 Task: Create a rule from the Agile list, Priority changed -> Complete task in the project TrapPlan if Priority Cleared then Complete Task.
Action: Mouse moved to (49, 291)
Screenshot: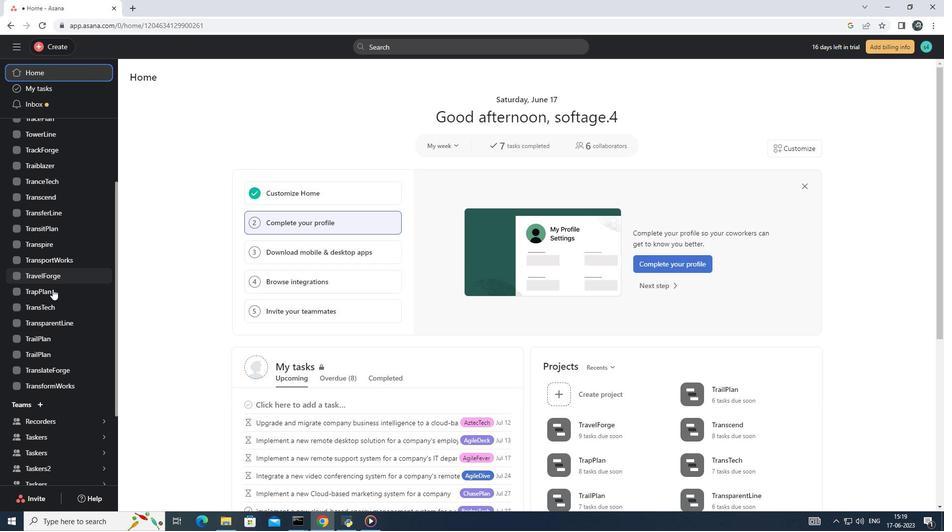
Action: Mouse pressed left at (49, 291)
Screenshot: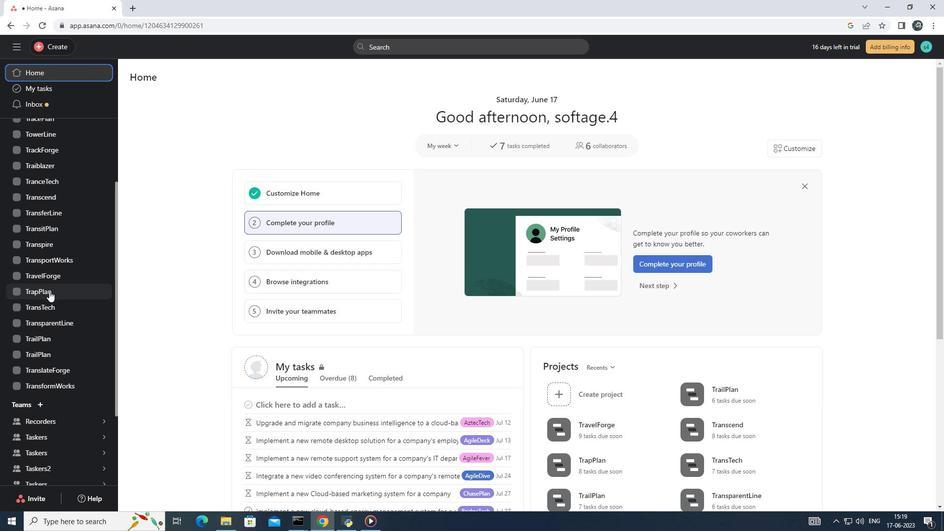 
Action: Mouse moved to (915, 77)
Screenshot: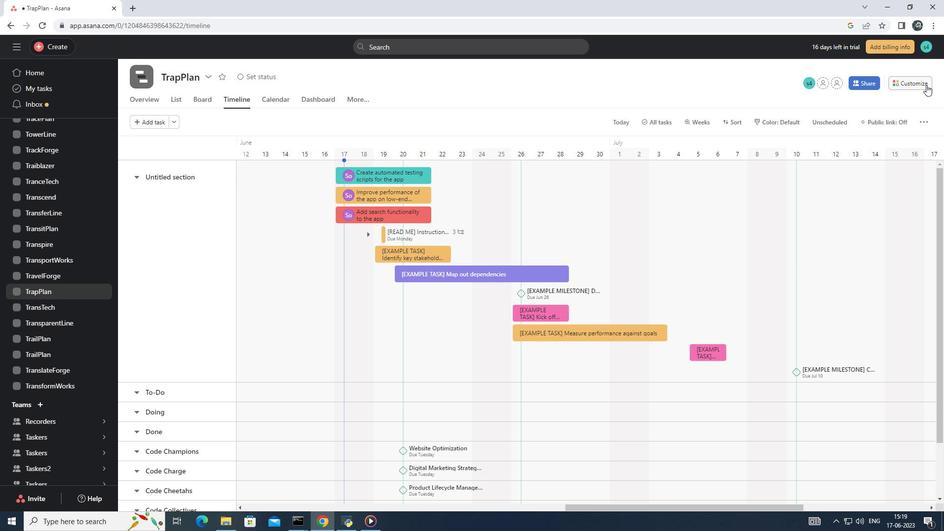 
Action: Mouse pressed left at (915, 77)
Screenshot: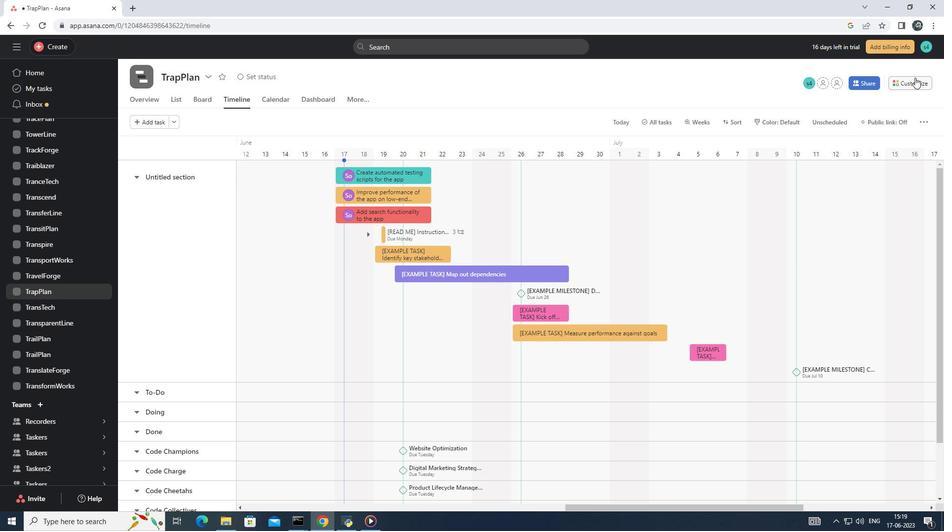 
Action: Mouse moved to (733, 241)
Screenshot: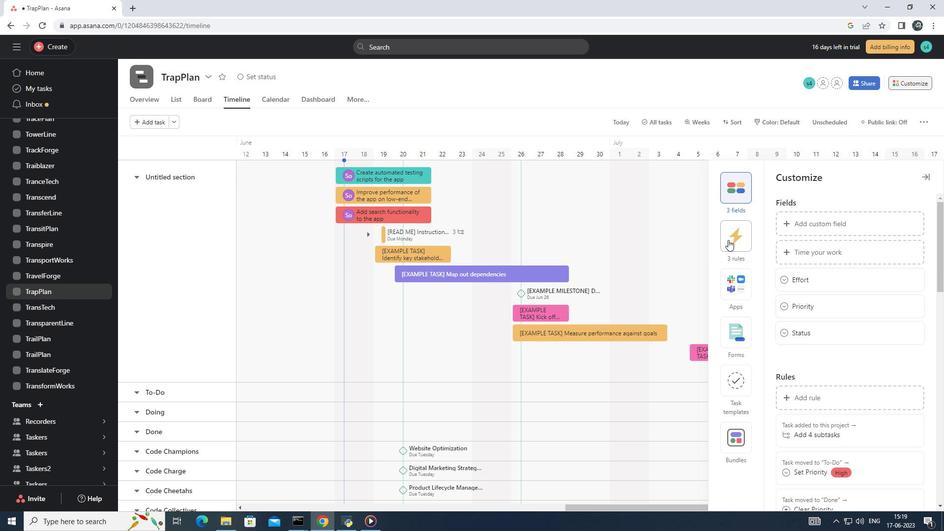 
Action: Mouse pressed left at (733, 241)
Screenshot: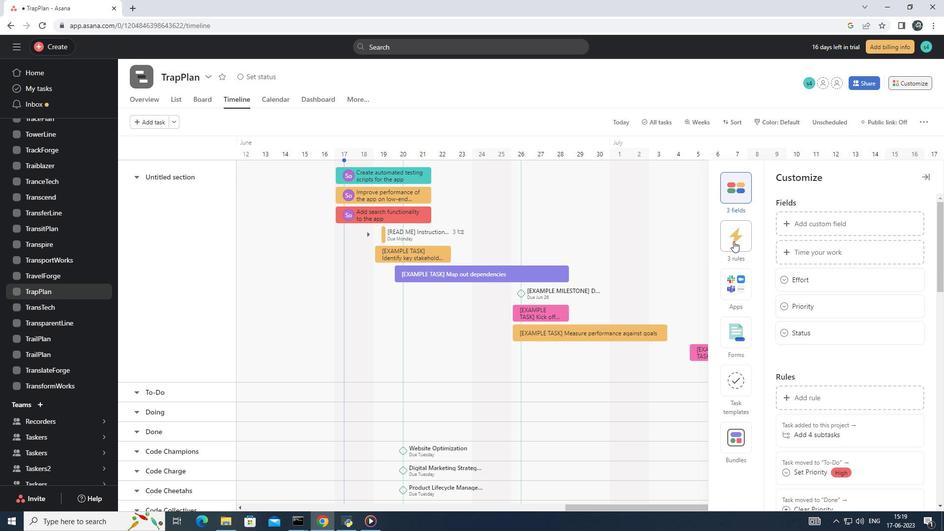 
Action: Mouse moved to (807, 221)
Screenshot: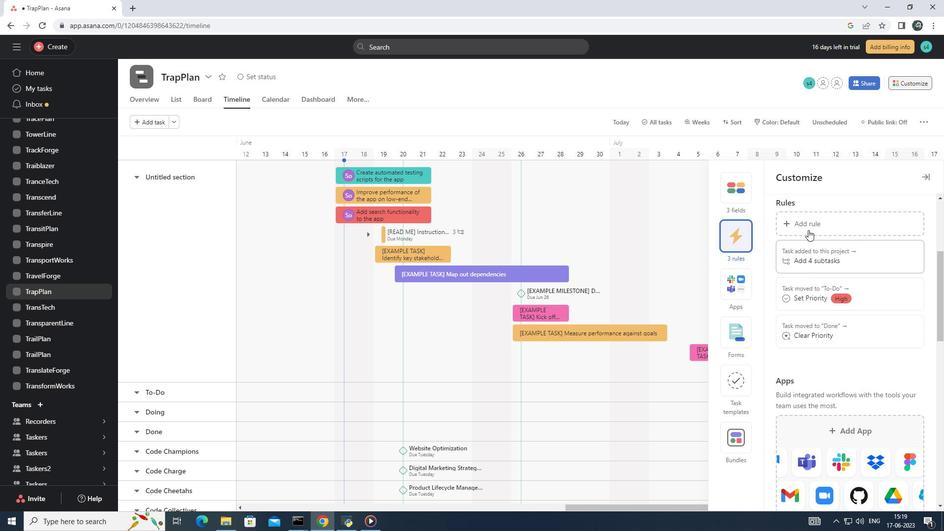 
Action: Mouse pressed left at (807, 221)
Screenshot: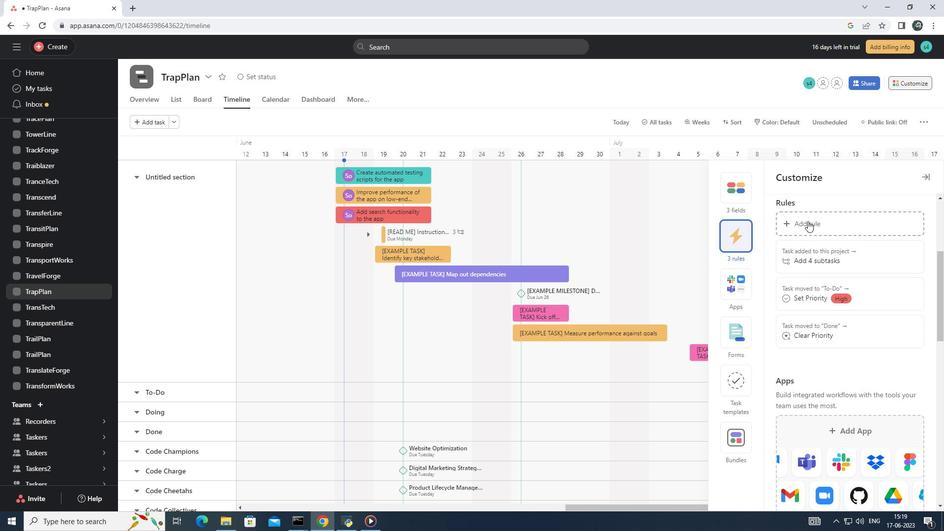 
Action: Mouse moved to (202, 148)
Screenshot: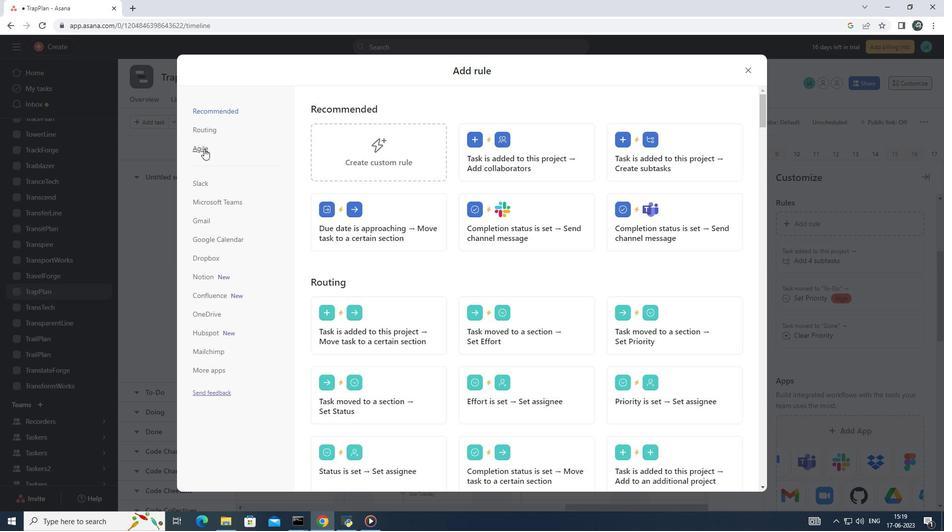 
Action: Mouse pressed left at (202, 148)
Screenshot: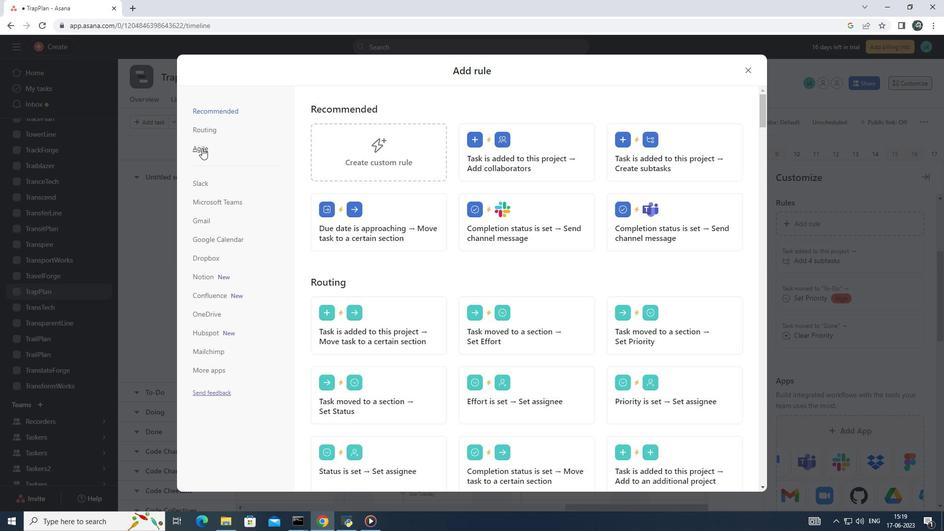 
Action: Mouse moved to (538, 140)
Screenshot: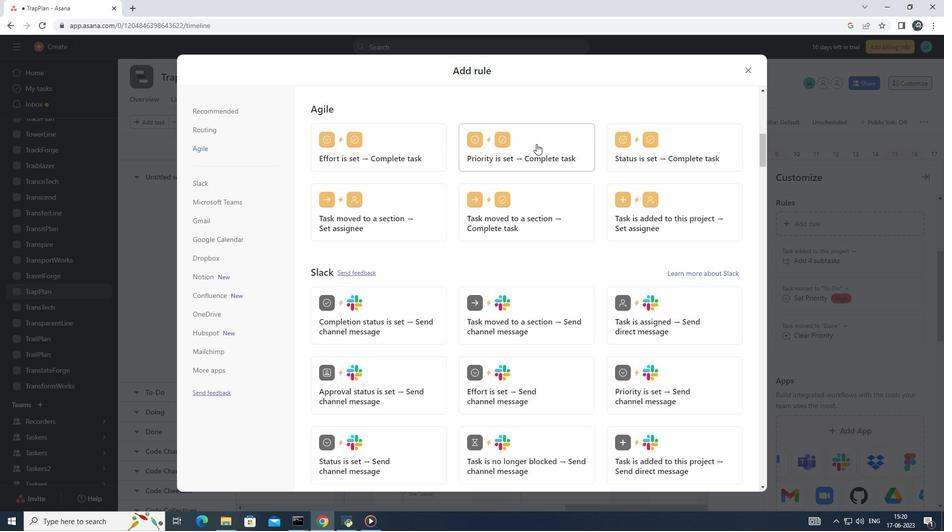 
Action: Mouse pressed left at (538, 140)
Screenshot: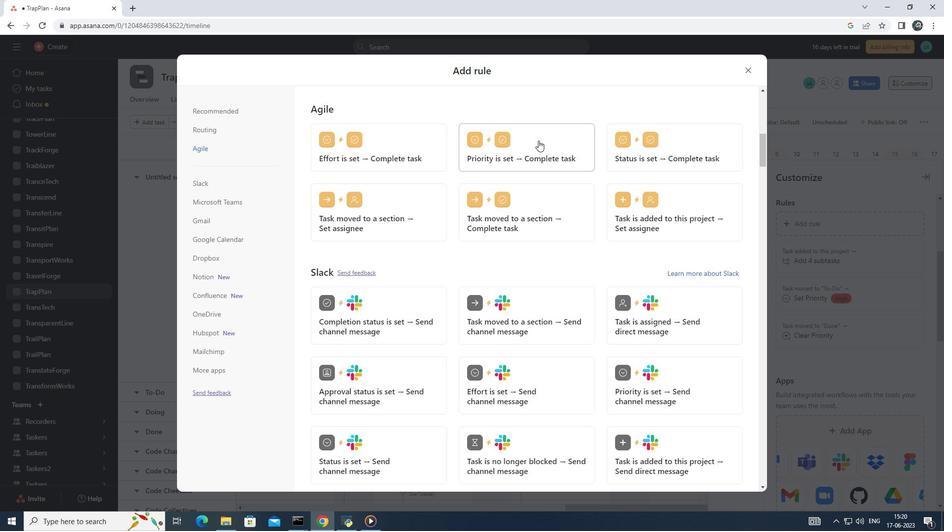 
Action: Mouse moved to (378, 266)
Screenshot: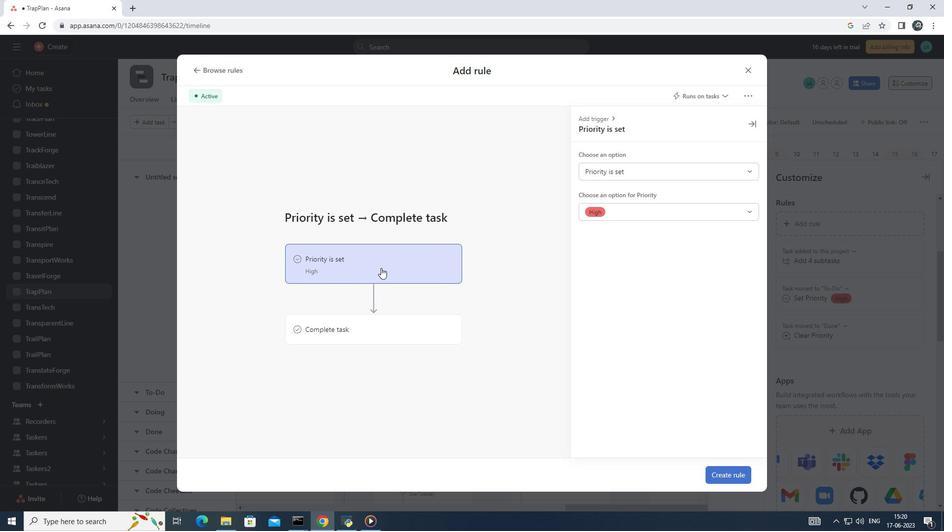 
Action: Mouse pressed left at (378, 266)
Screenshot: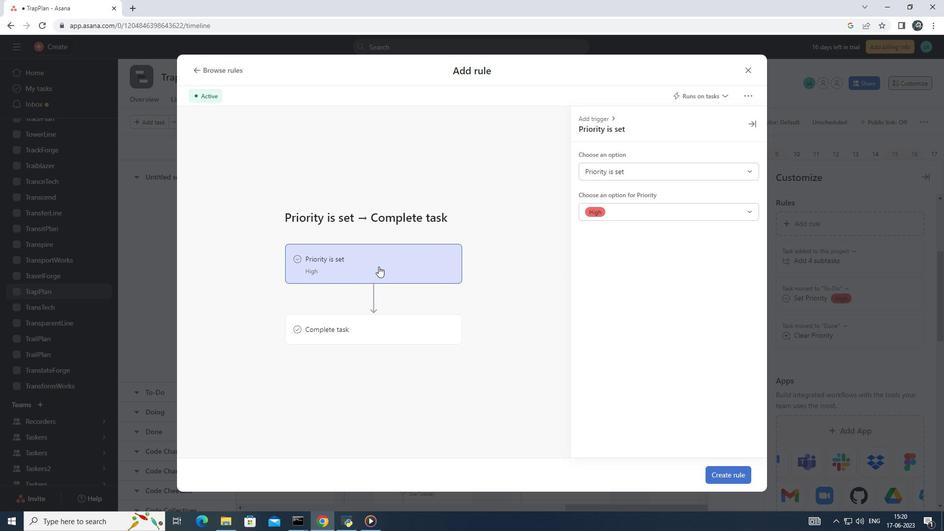
Action: Mouse moved to (617, 175)
Screenshot: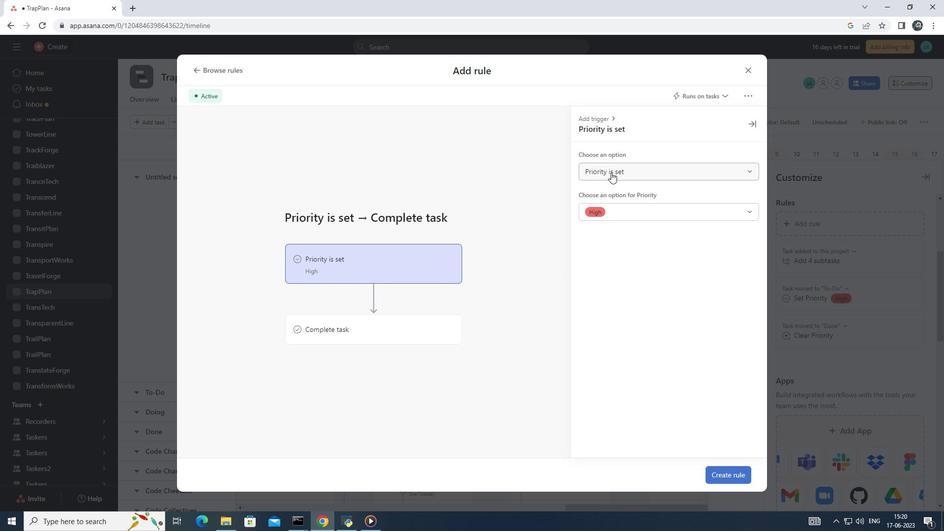 
Action: Mouse pressed left at (617, 175)
Screenshot: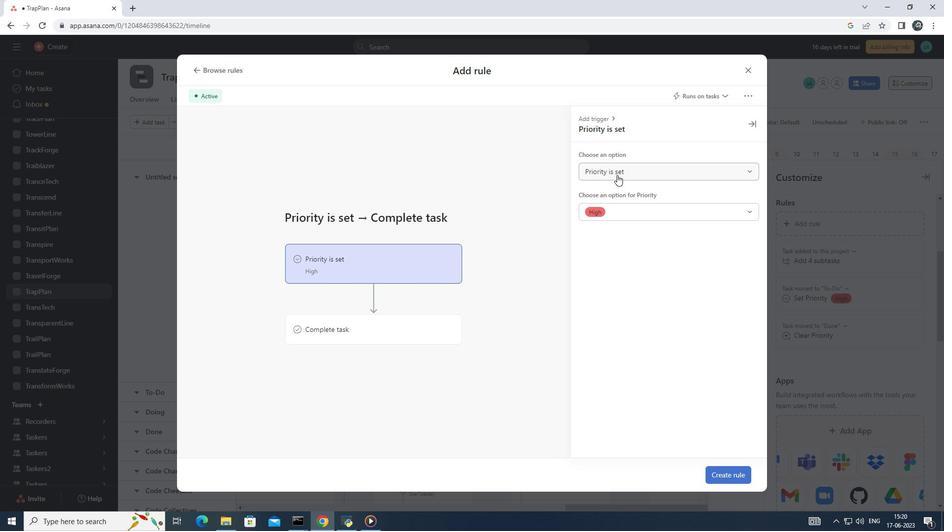 
Action: Mouse moved to (620, 210)
Screenshot: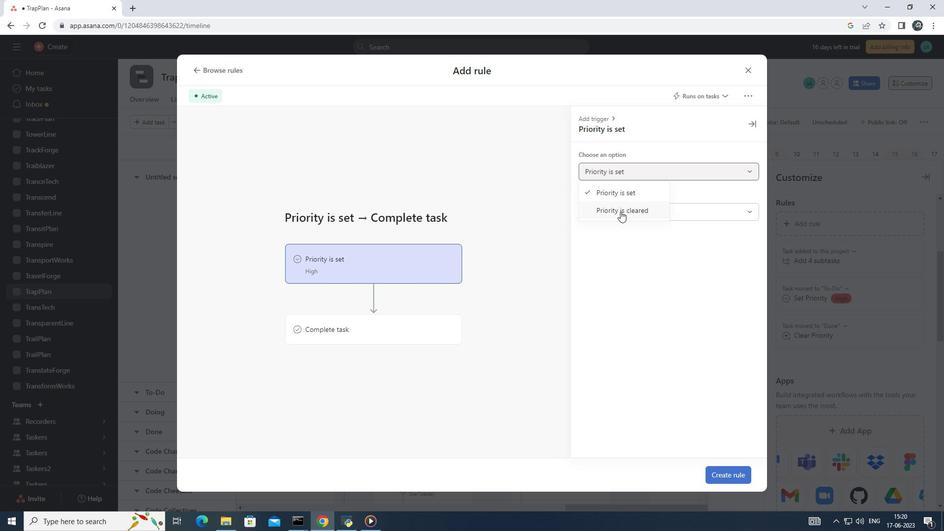 
Action: Mouse pressed left at (620, 210)
Screenshot: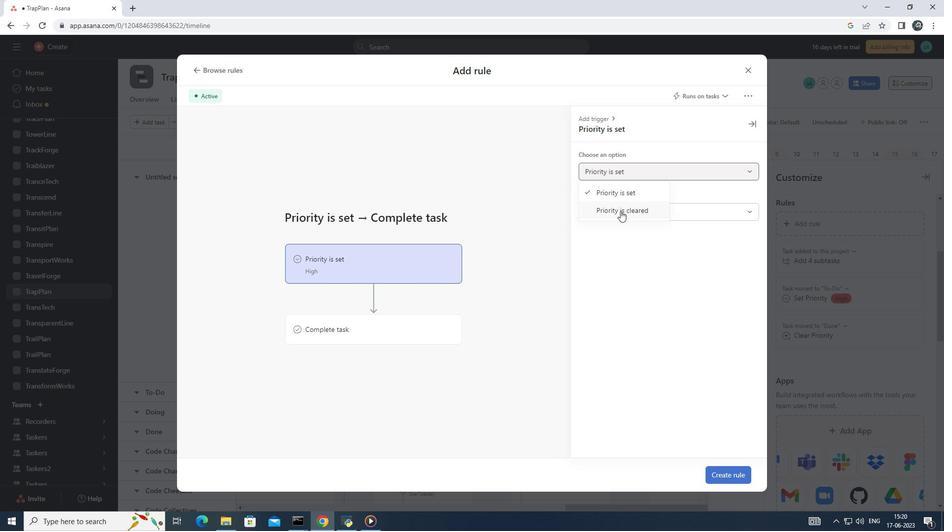 
Action: Mouse moved to (374, 318)
Screenshot: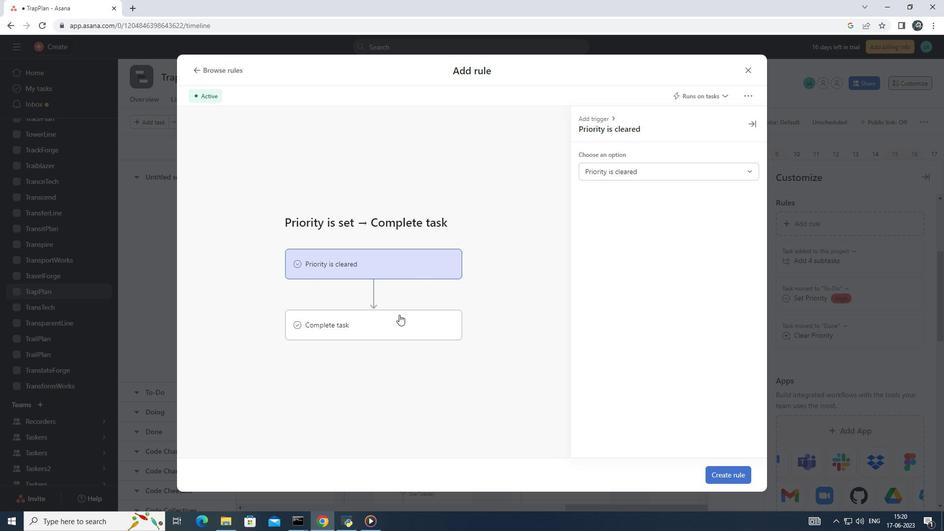 
Action: Mouse pressed left at (374, 318)
Screenshot: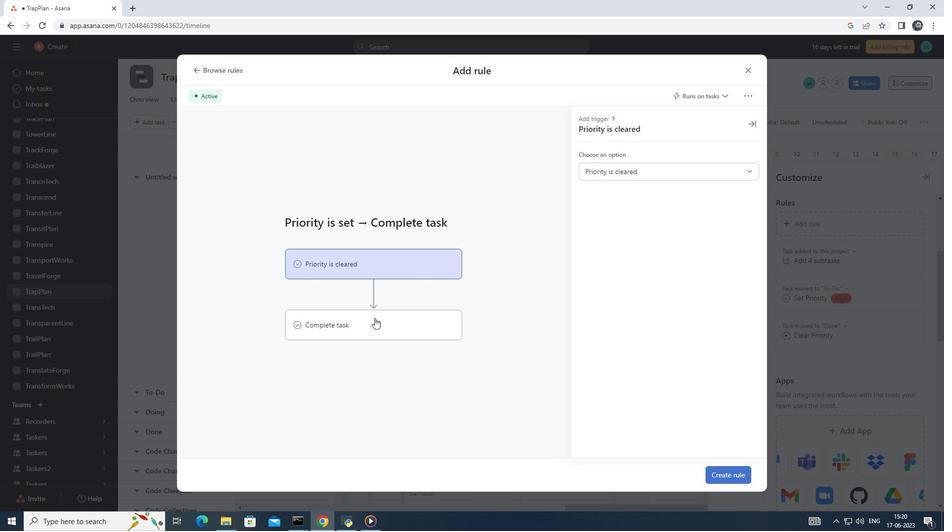 
Action: Mouse moved to (629, 172)
Screenshot: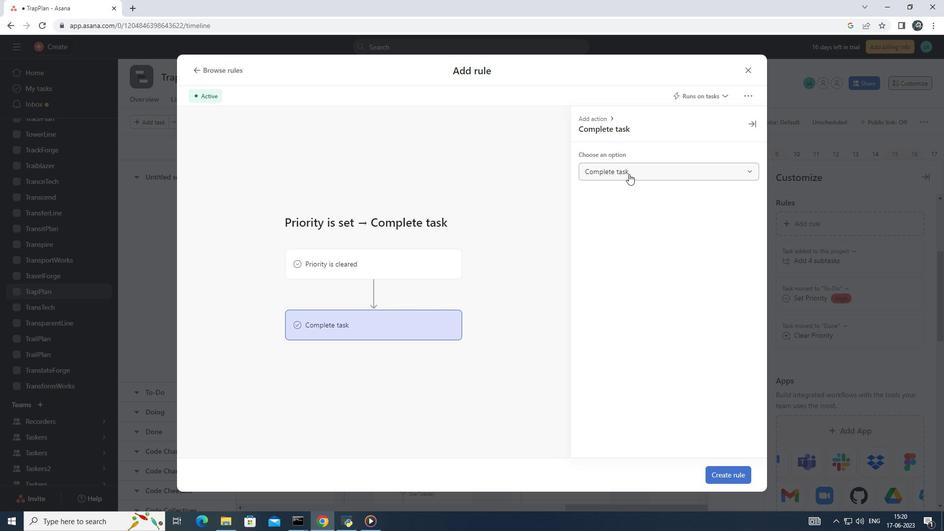 
Action: Mouse pressed left at (629, 172)
Screenshot: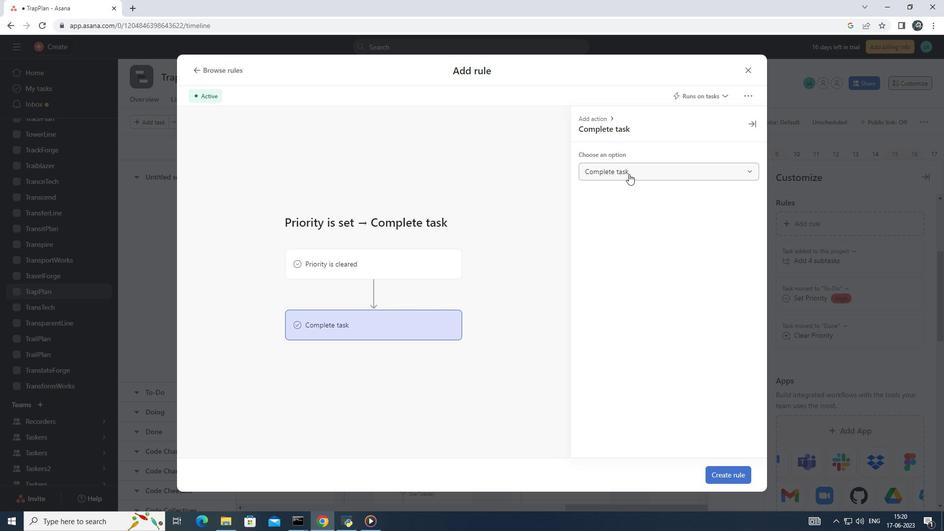 
Action: Mouse moved to (633, 193)
Screenshot: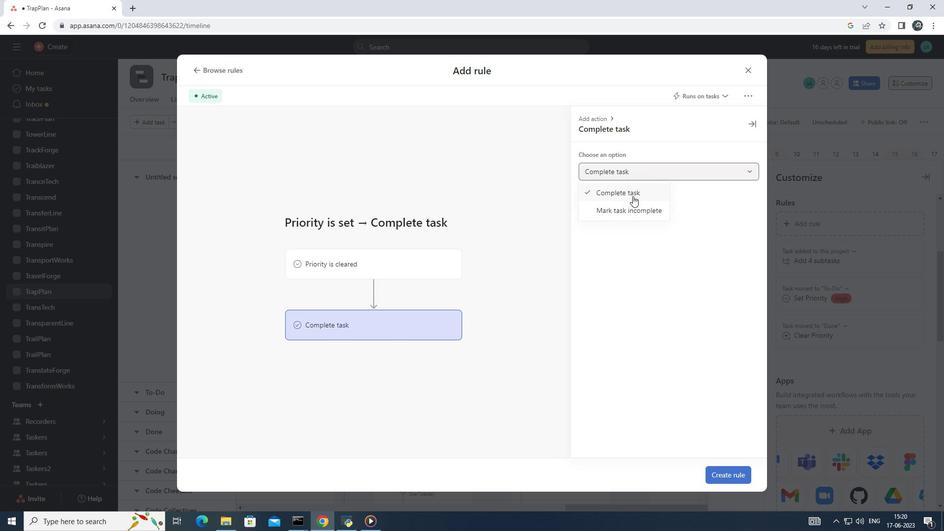 
Action: Mouse pressed left at (633, 193)
Screenshot: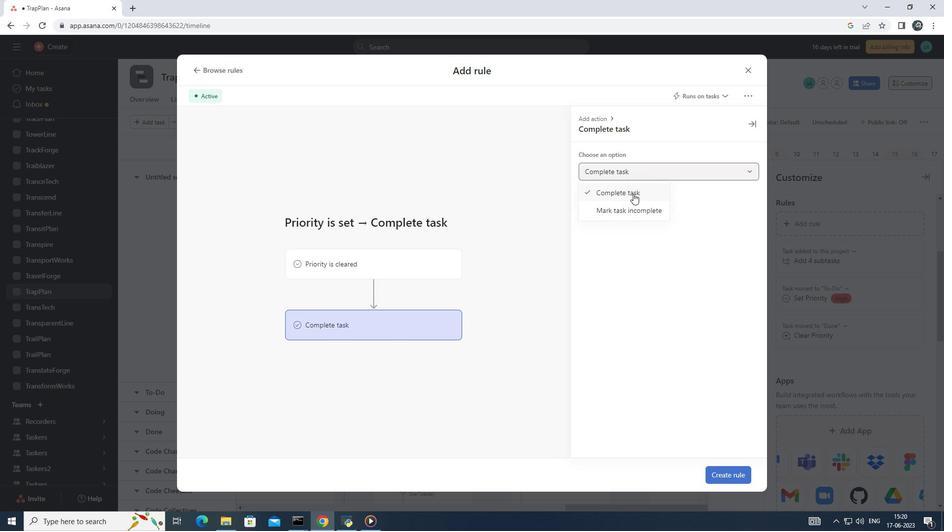
Action: Mouse moved to (729, 472)
Screenshot: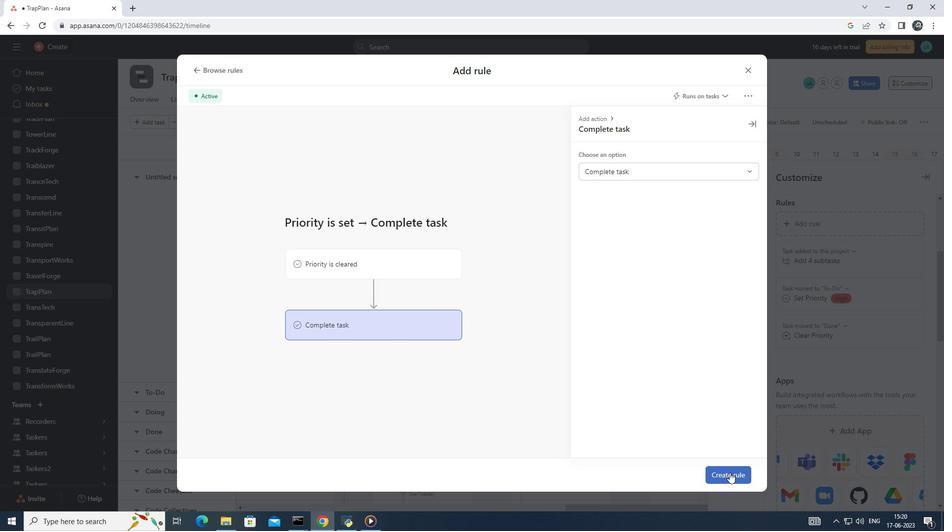 
Action: Mouse pressed left at (729, 472)
Screenshot: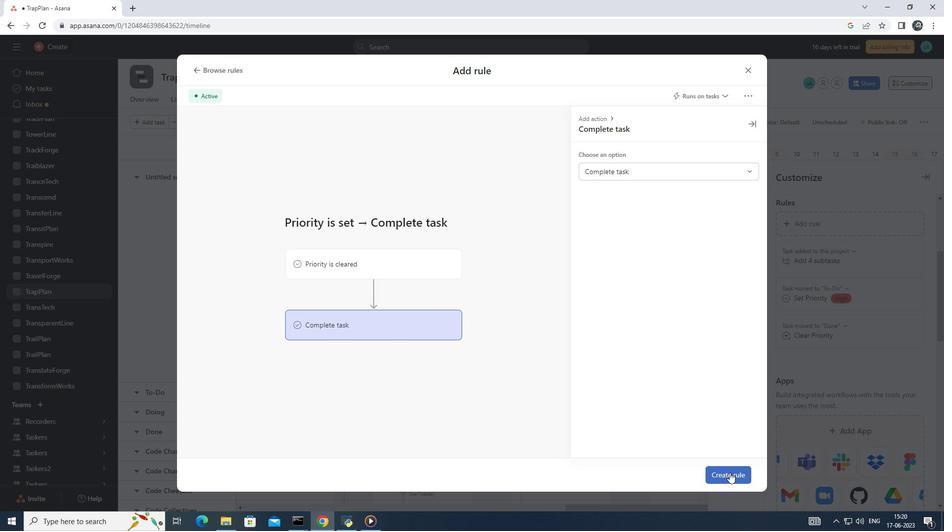 
Action: Mouse moved to (248, 158)
Screenshot: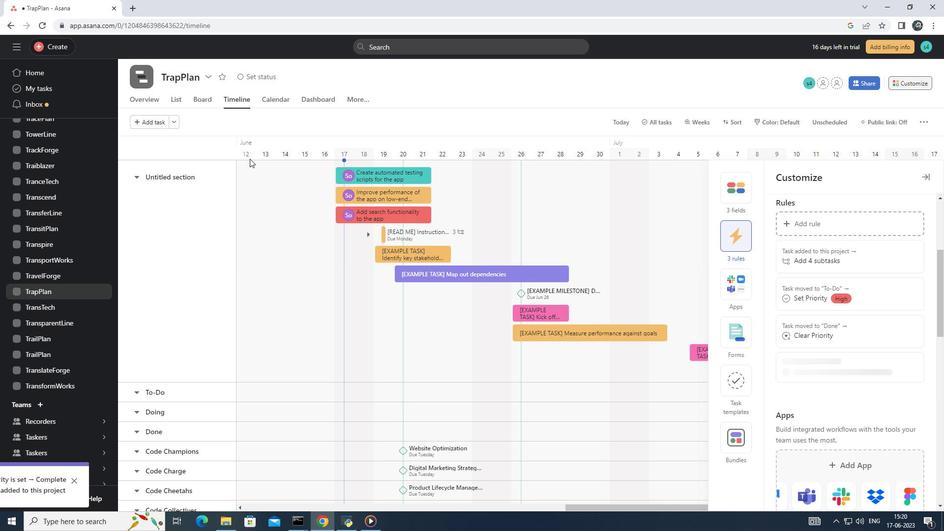 
